 Task: In the  document loss.rtf Download file as 'EPUB Publication' Share this file with 'softage.7@softage.net' Insert the command  Viewing
Action: Mouse moved to (596, 391)
Screenshot: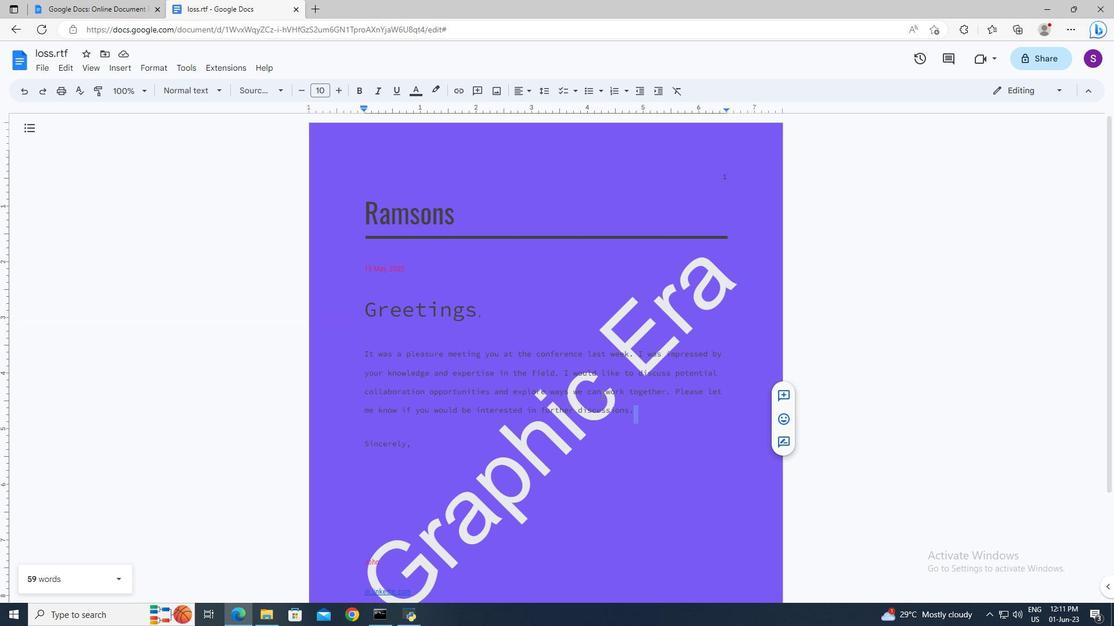 
Action: Mouse pressed left at (596, 391)
Screenshot: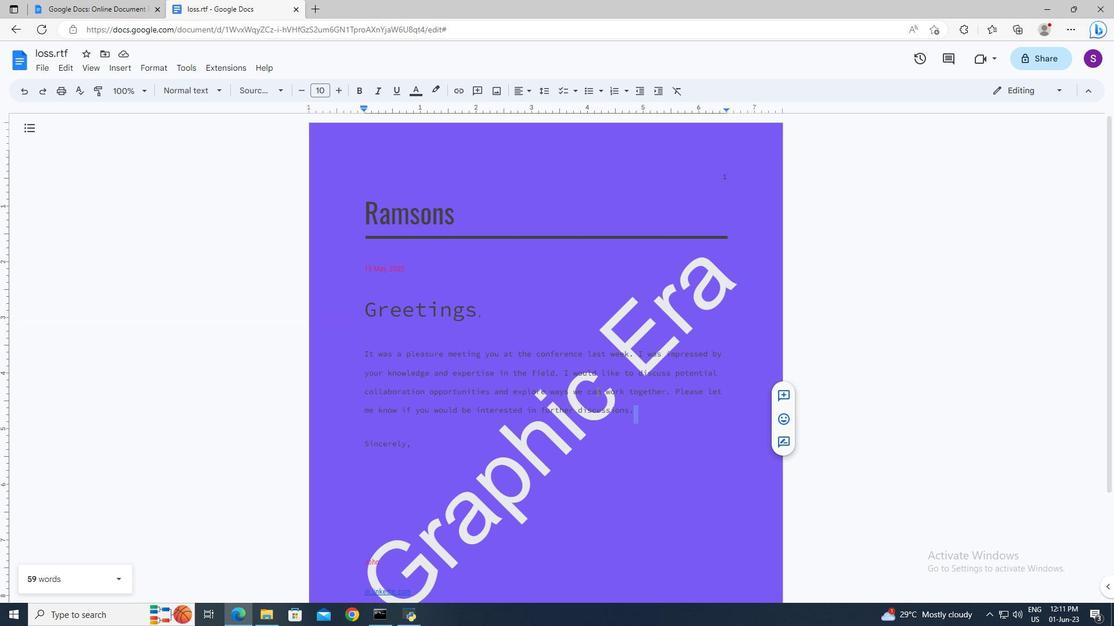 
Action: Mouse moved to (48, 69)
Screenshot: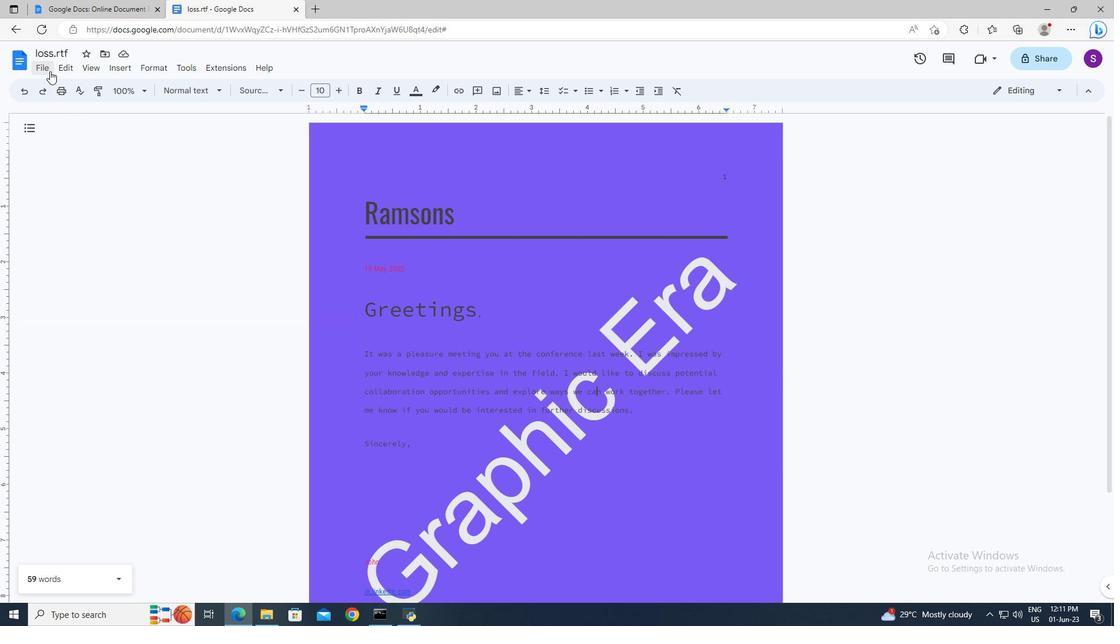 
Action: Mouse pressed left at (48, 69)
Screenshot: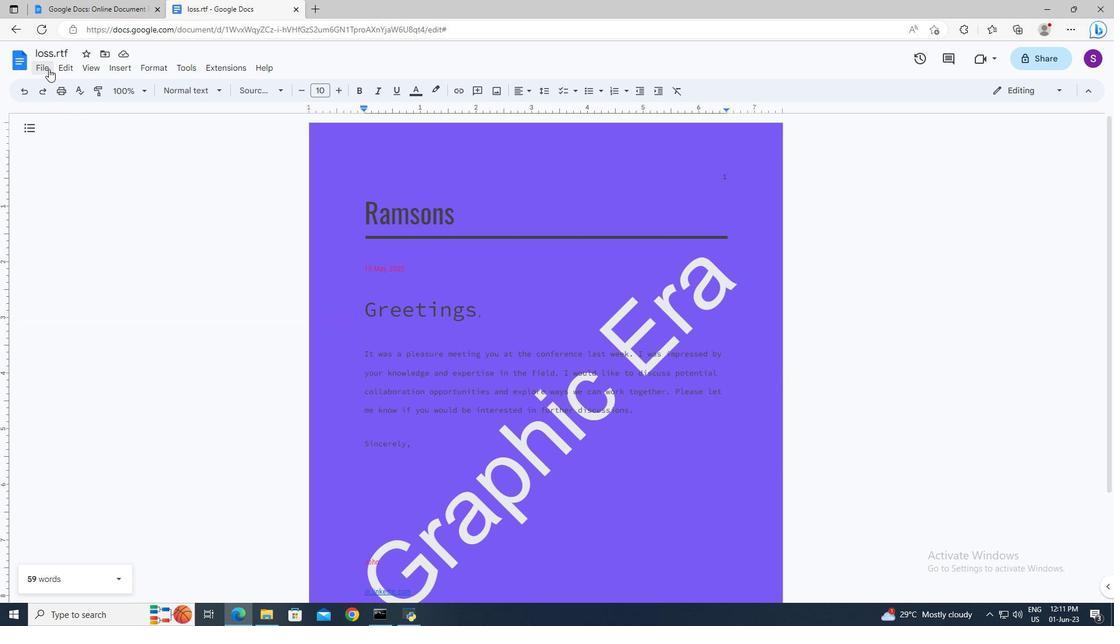 
Action: Mouse moved to (273, 311)
Screenshot: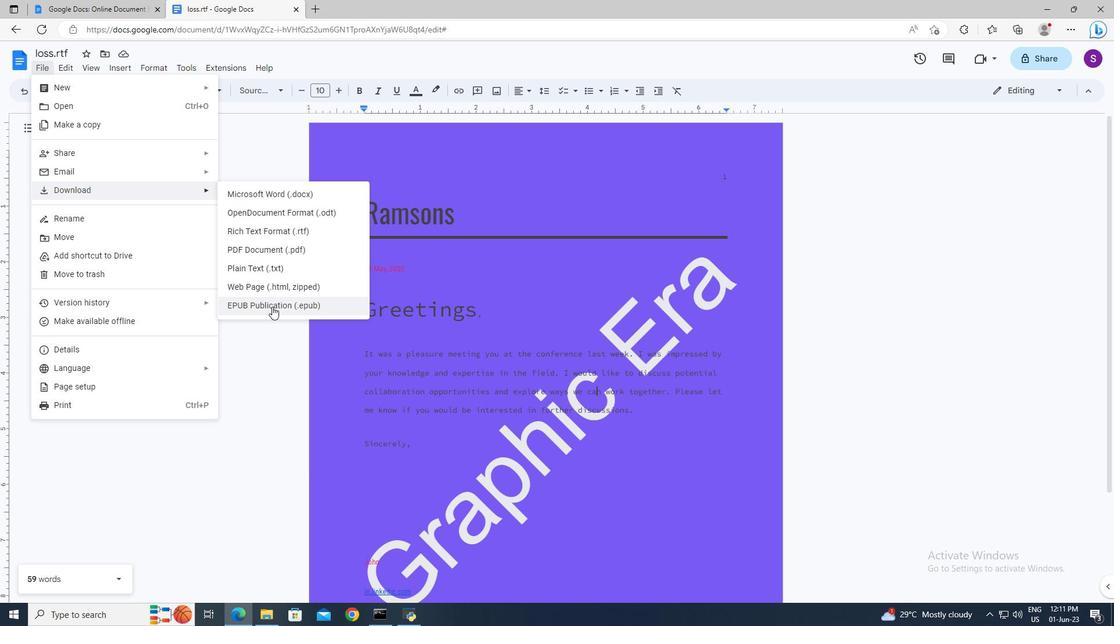 
Action: Mouse pressed left at (273, 311)
Screenshot: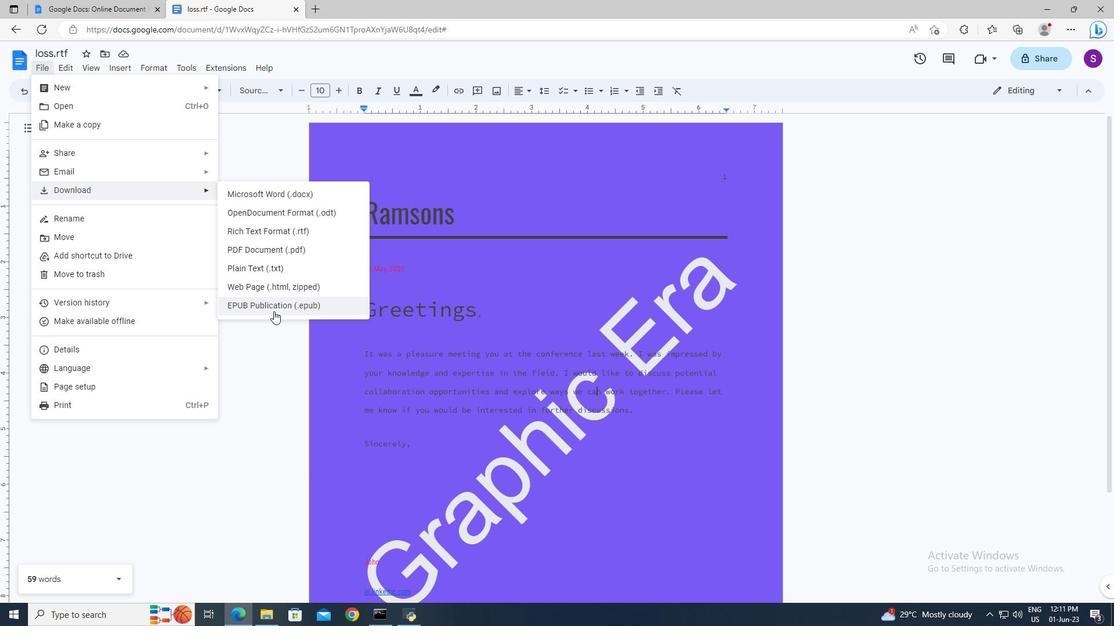 
Action: Mouse moved to (49, 66)
Screenshot: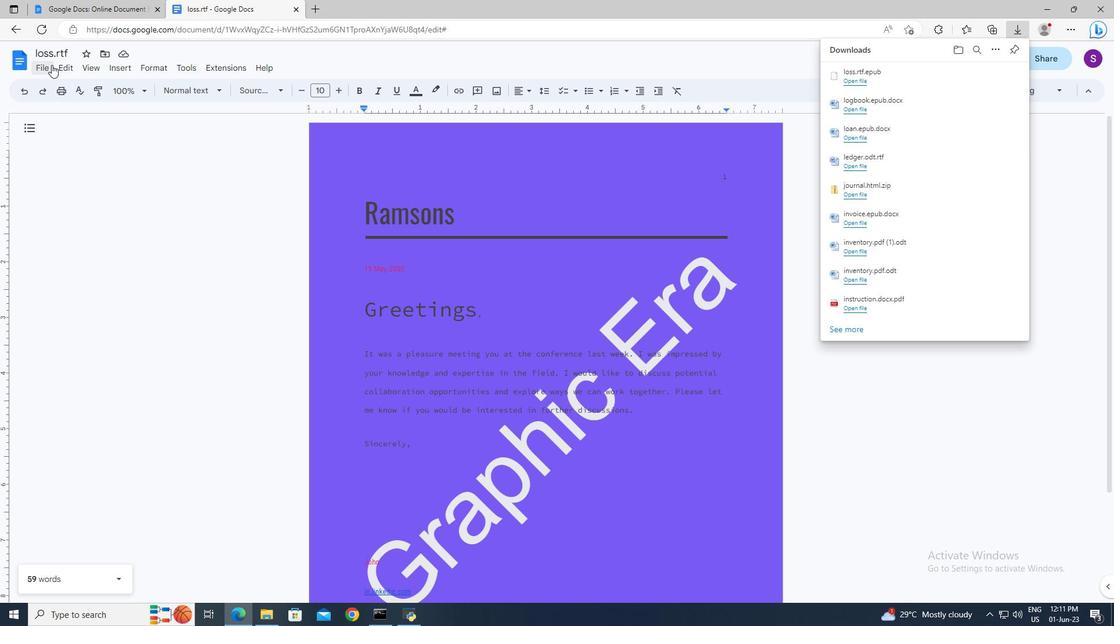 
Action: Mouse pressed left at (49, 66)
Screenshot: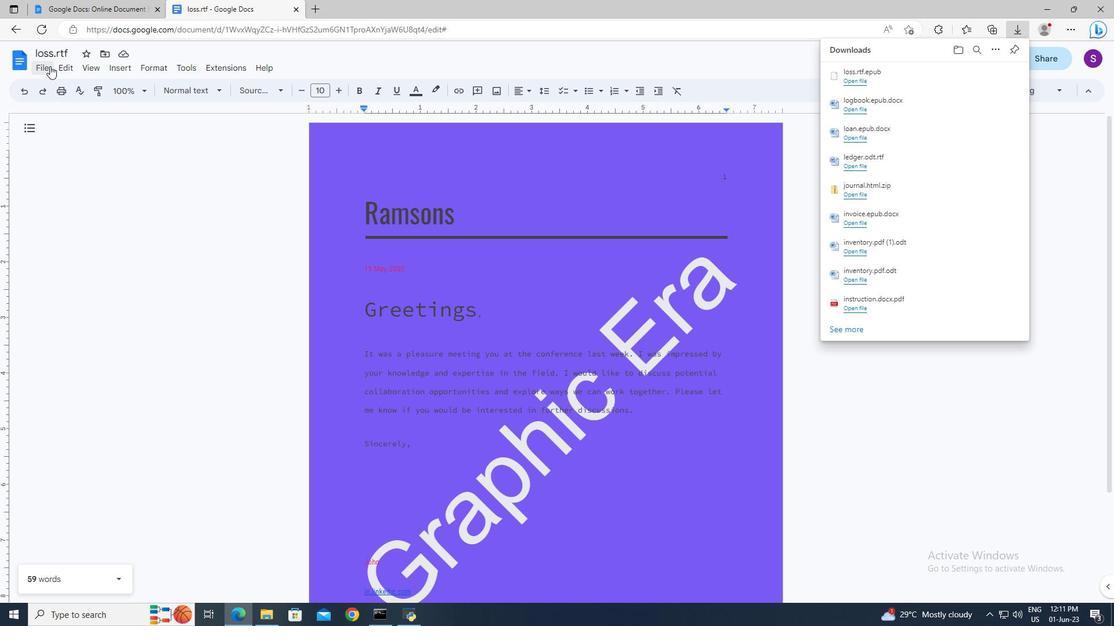 
Action: Mouse moved to (229, 149)
Screenshot: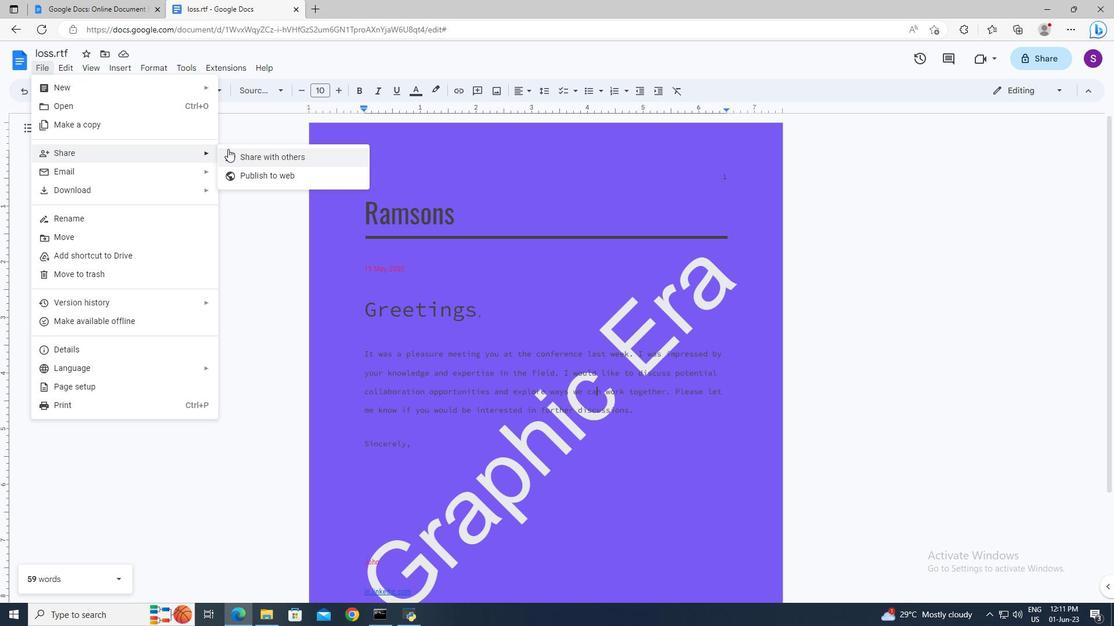 
Action: Mouse pressed left at (229, 149)
Screenshot: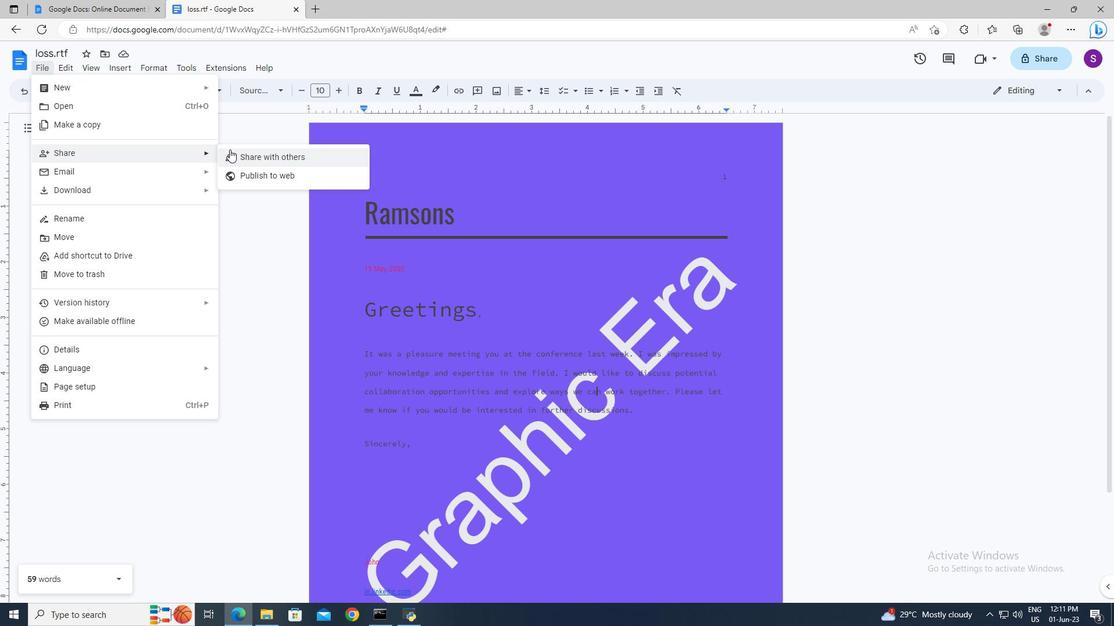 
Action: Mouse moved to (458, 258)
Screenshot: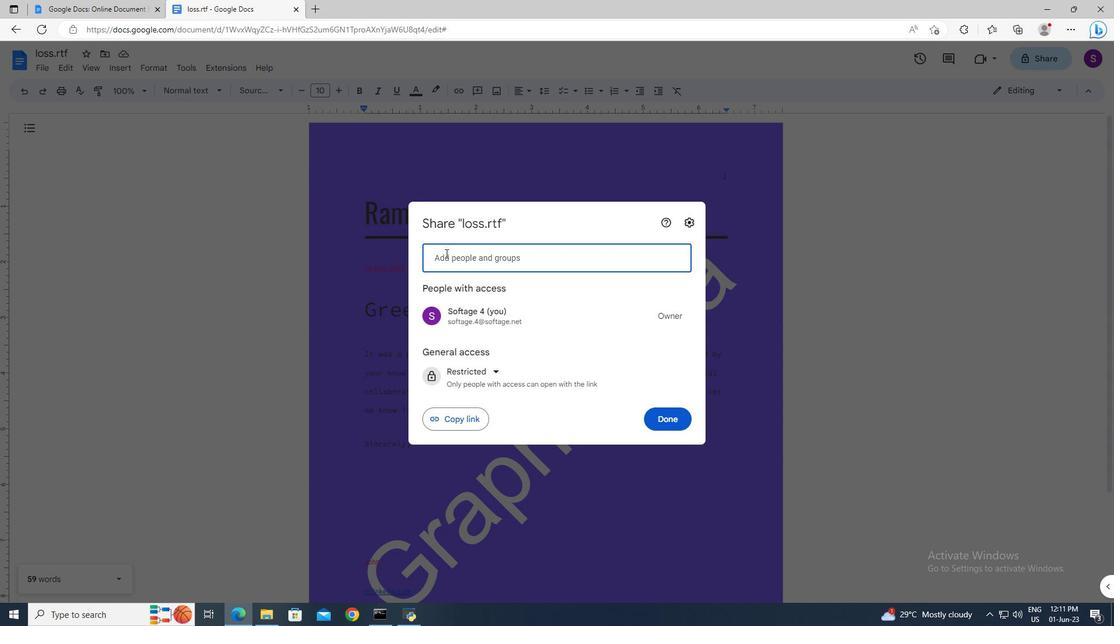 
Action: Mouse pressed left at (458, 258)
Screenshot: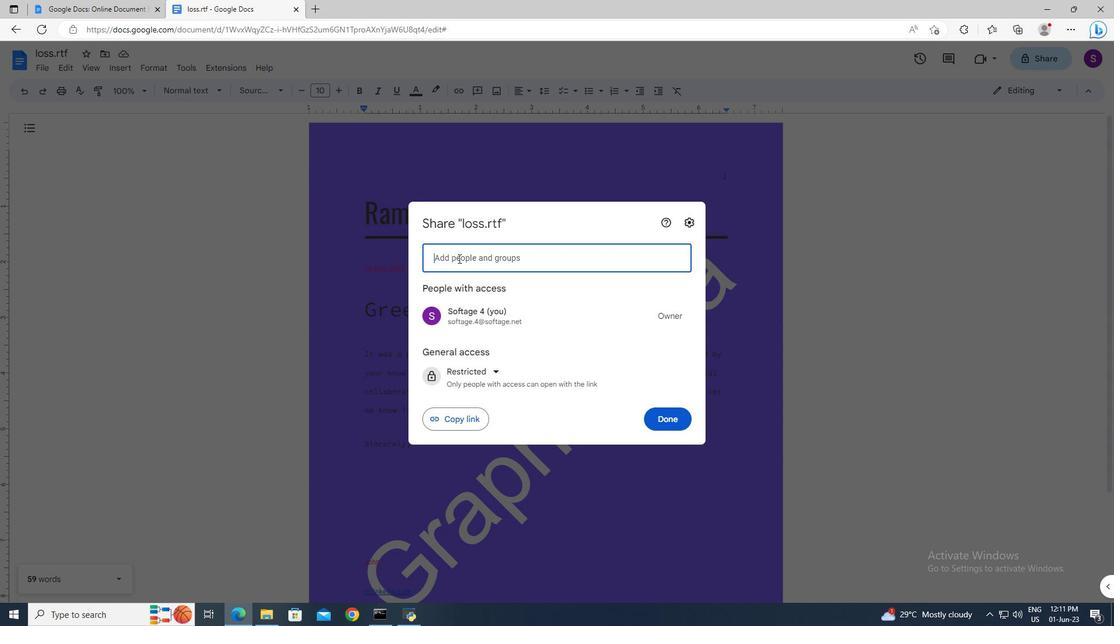 
Action: Key pressed softage.7<Key.shift><Key.shift>@softage.net<Key.enter>
Screenshot: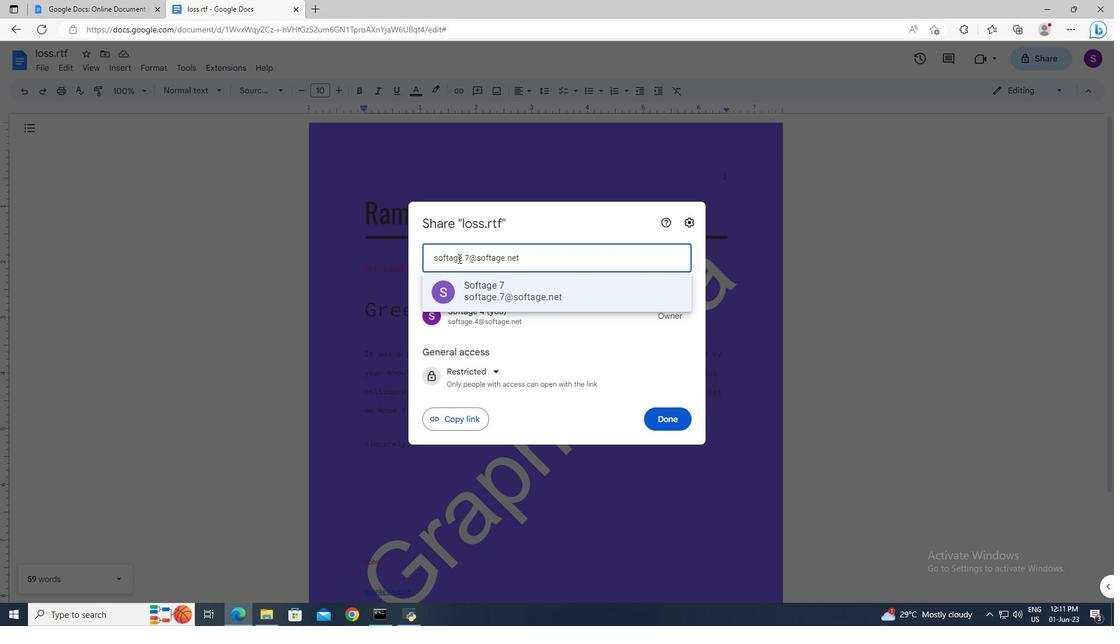 
Action: Mouse moved to (657, 401)
Screenshot: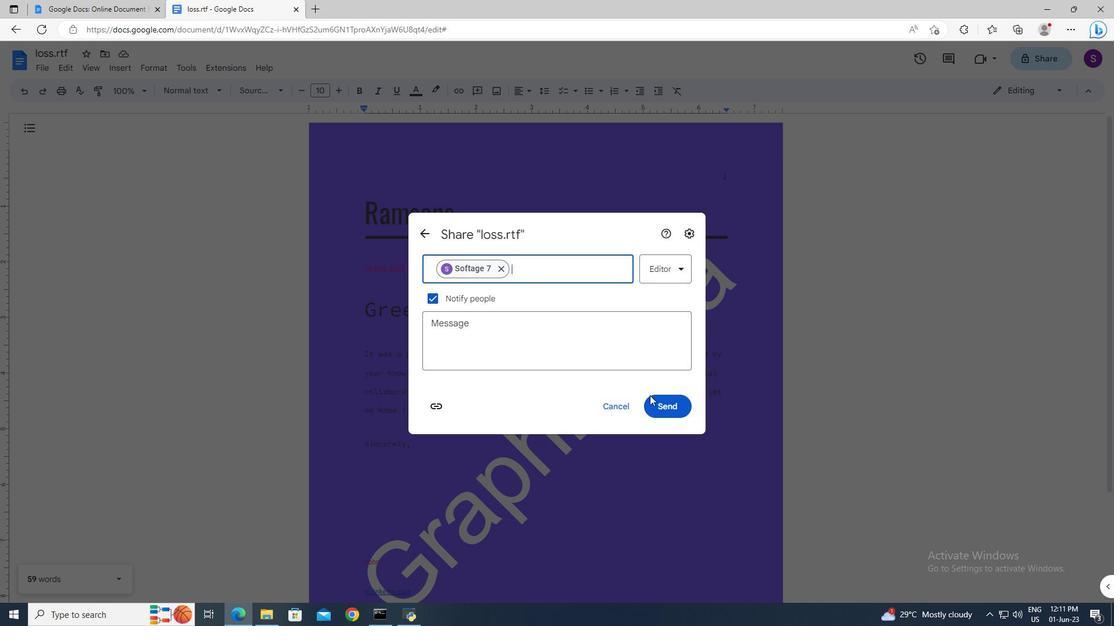 
Action: Mouse pressed left at (657, 401)
Screenshot: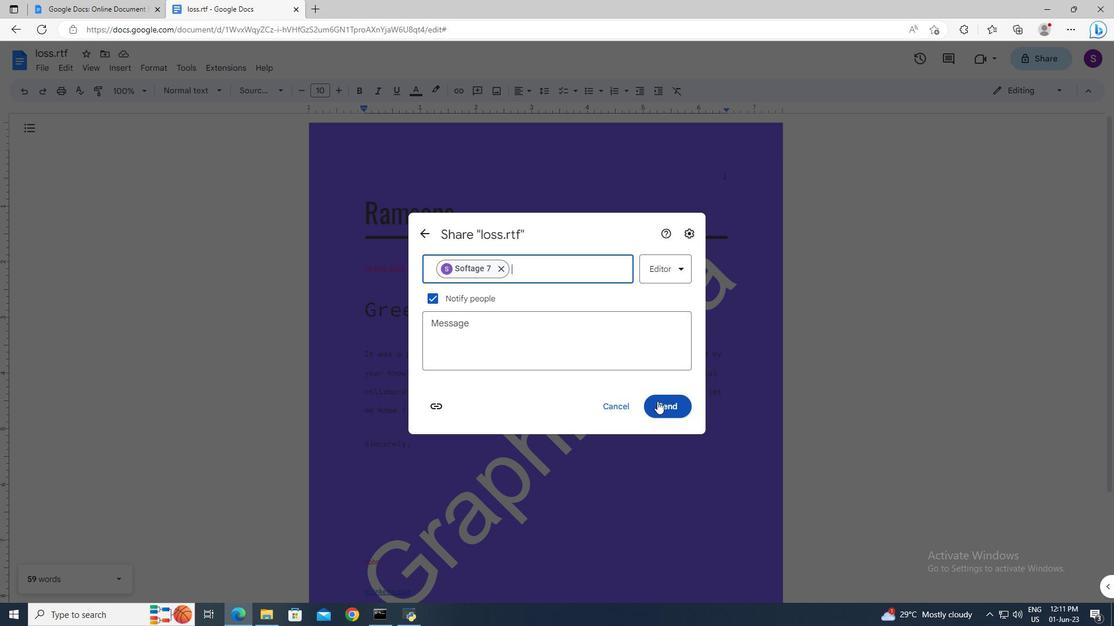 
Action: Mouse moved to (1031, 94)
Screenshot: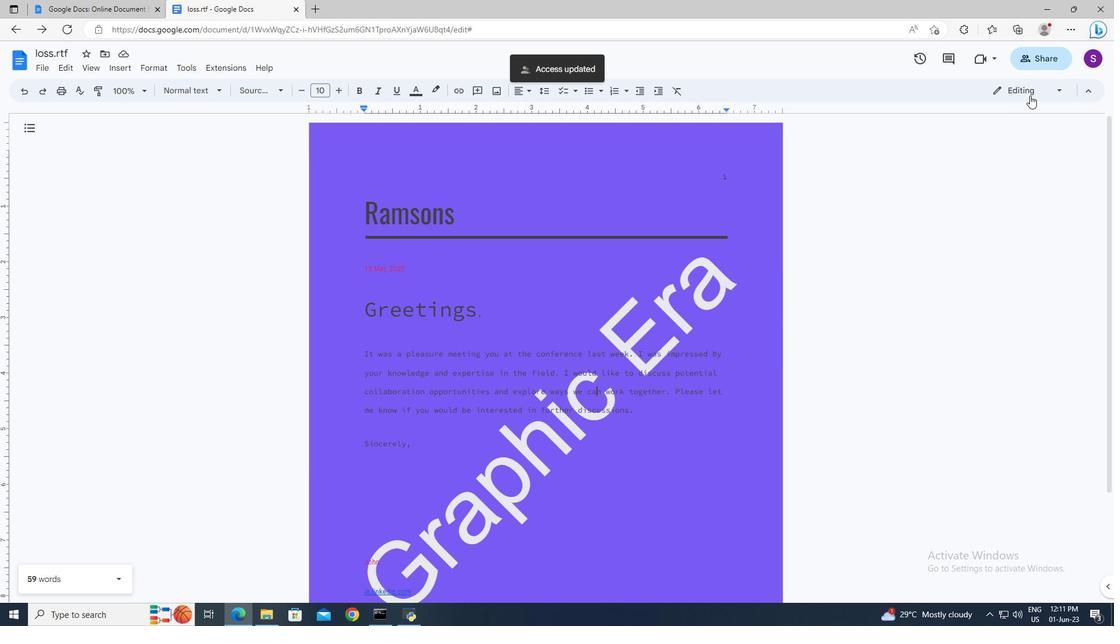 
Action: Mouse pressed left at (1031, 94)
Screenshot: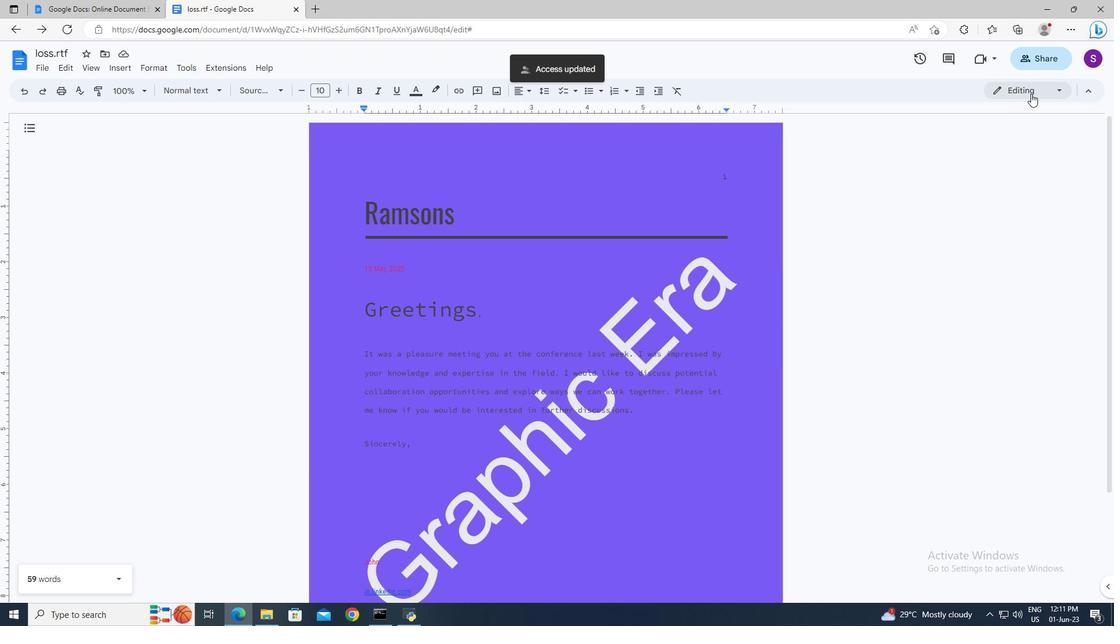 
Action: Mouse moved to (1008, 170)
Screenshot: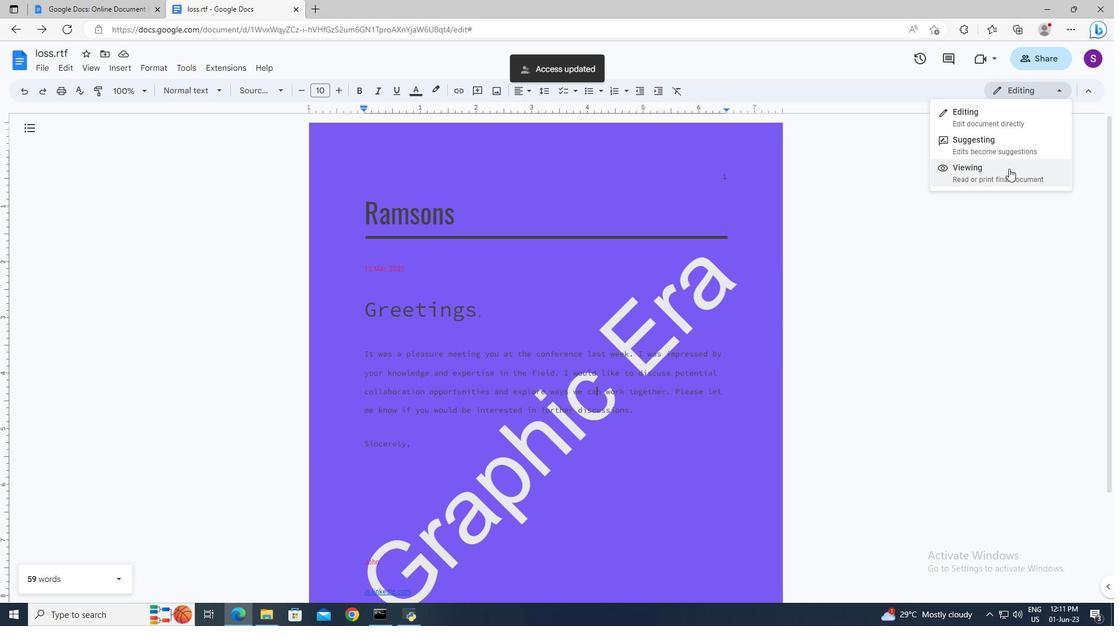 
Action: Mouse pressed left at (1008, 170)
Screenshot: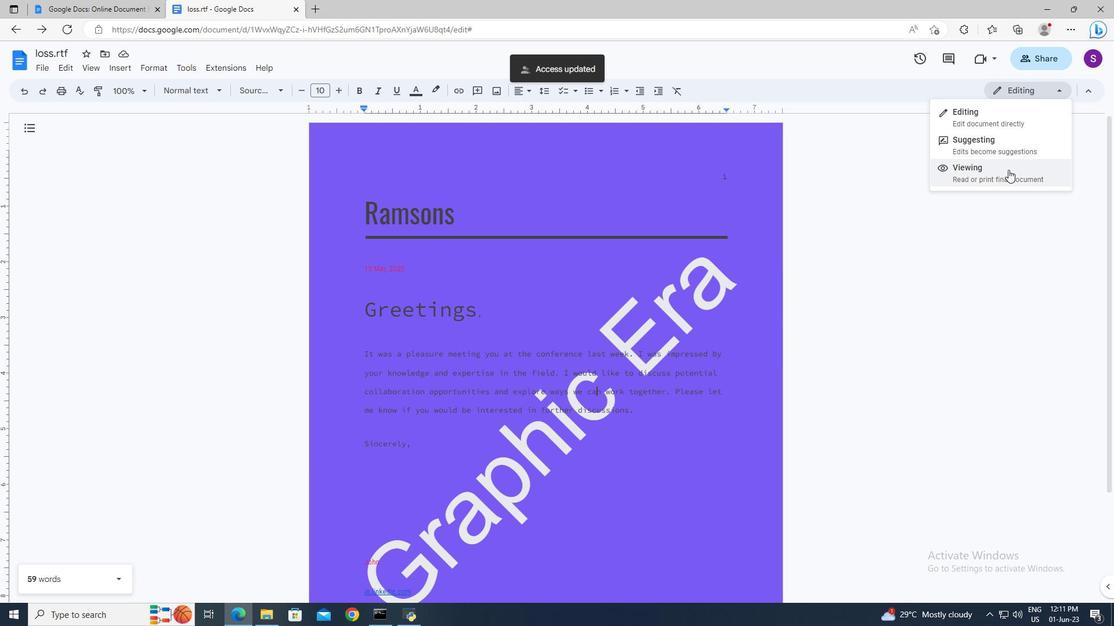 
